 Task: Create a section Bug Bounty and in the section, add a milestone Continuous Integration and Continuous Deployment (CI/CD) Implementation in the project AgileFalcon
Action: Mouse moved to (49, 470)
Screenshot: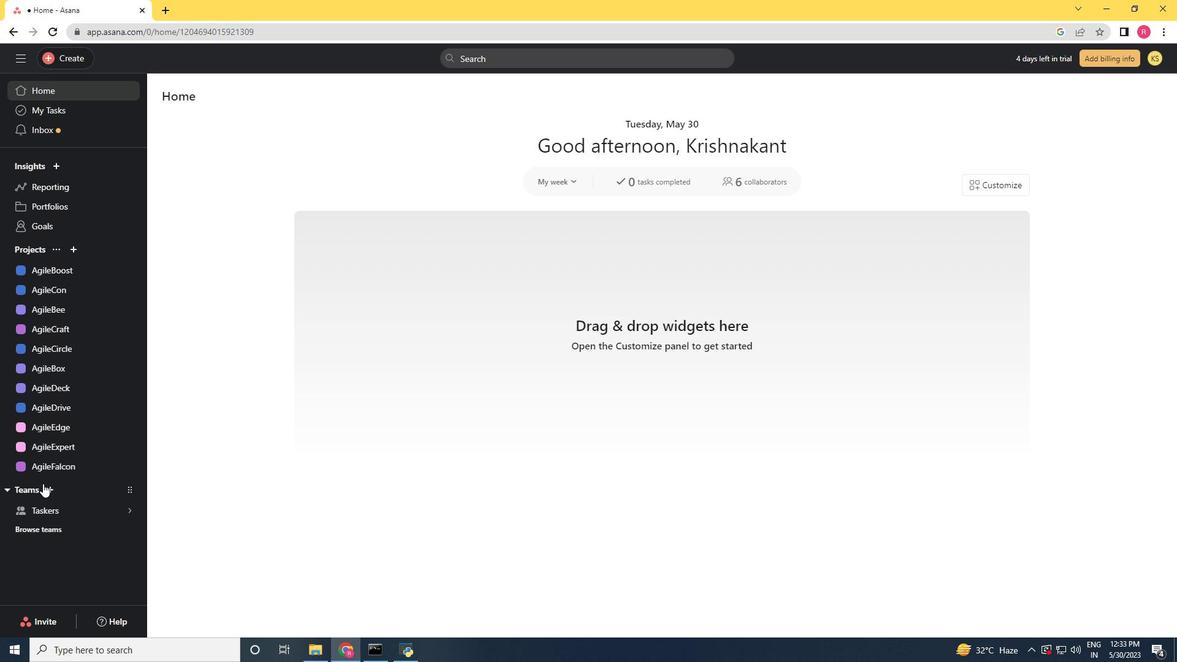 
Action: Mouse pressed left at (49, 470)
Screenshot: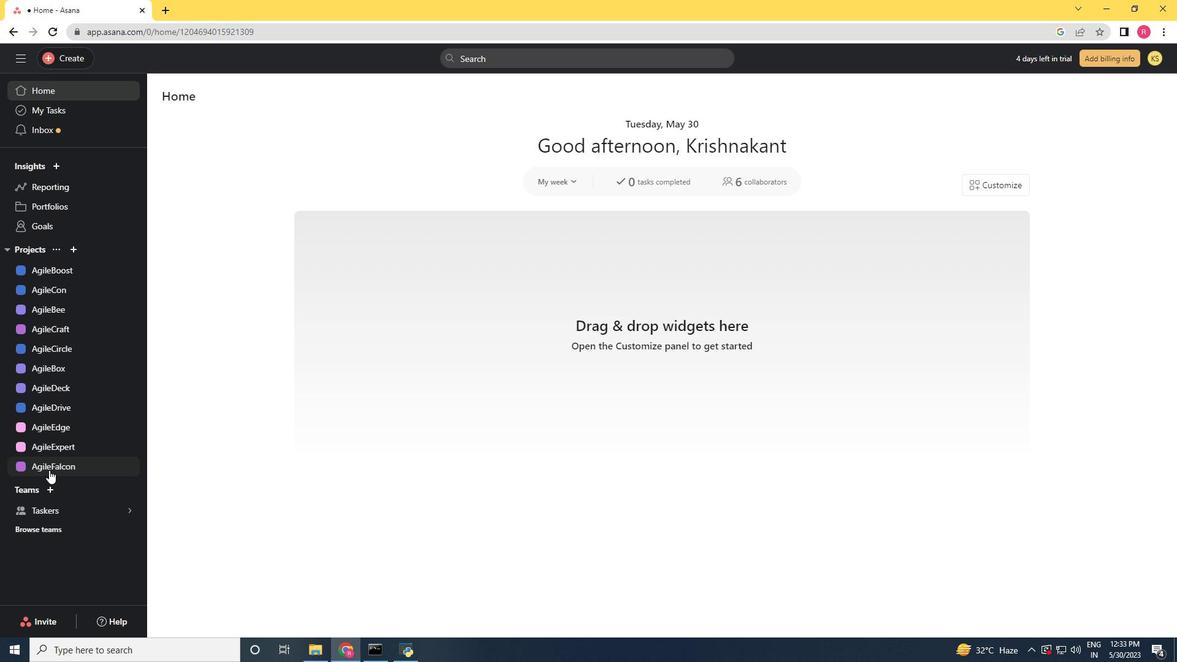 
Action: Mouse moved to (220, 591)
Screenshot: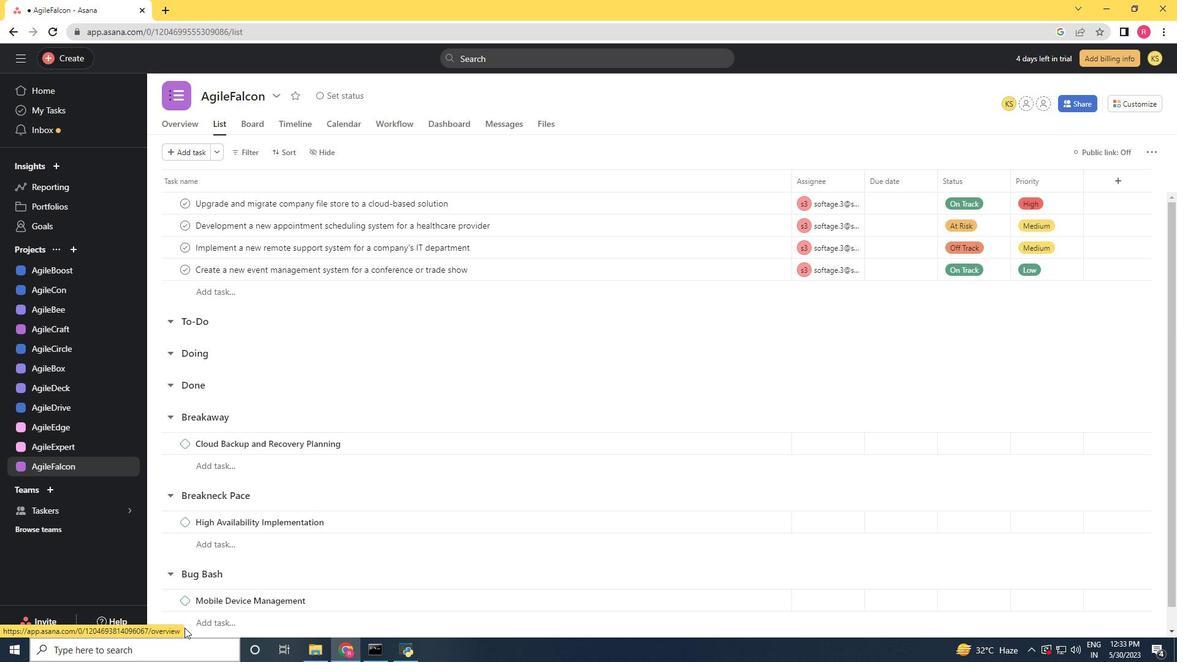 
Action: Mouse scrolled (220, 591) with delta (0, 0)
Screenshot: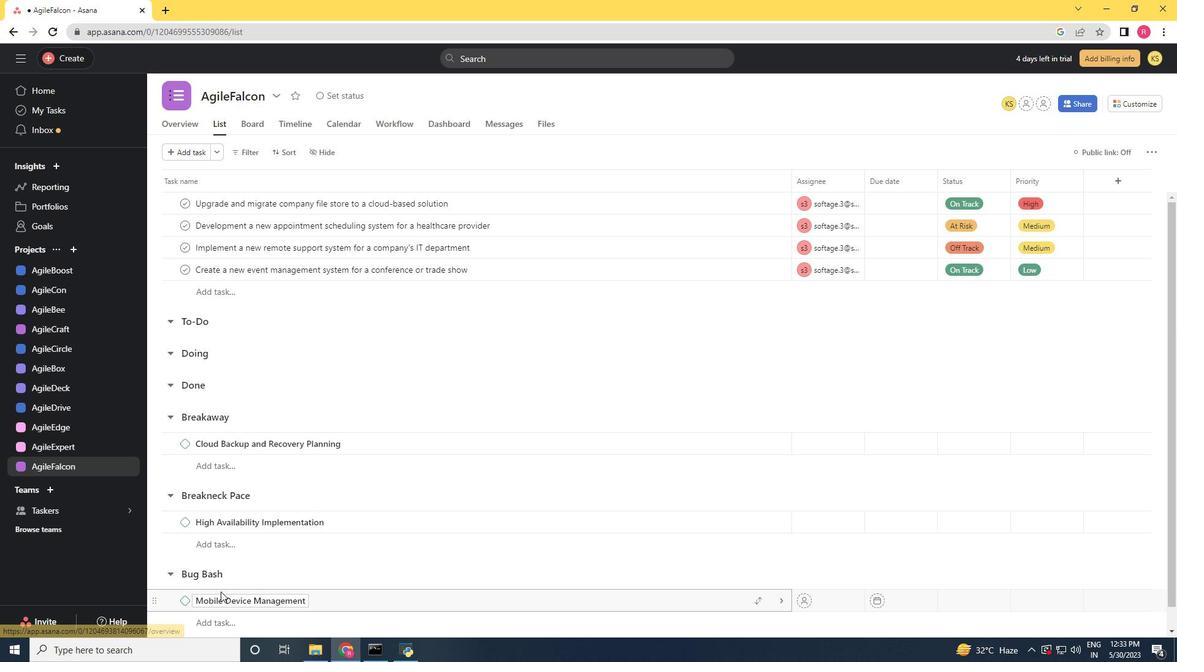 
Action: Mouse scrolled (220, 591) with delta (0, 0)
Screenshot: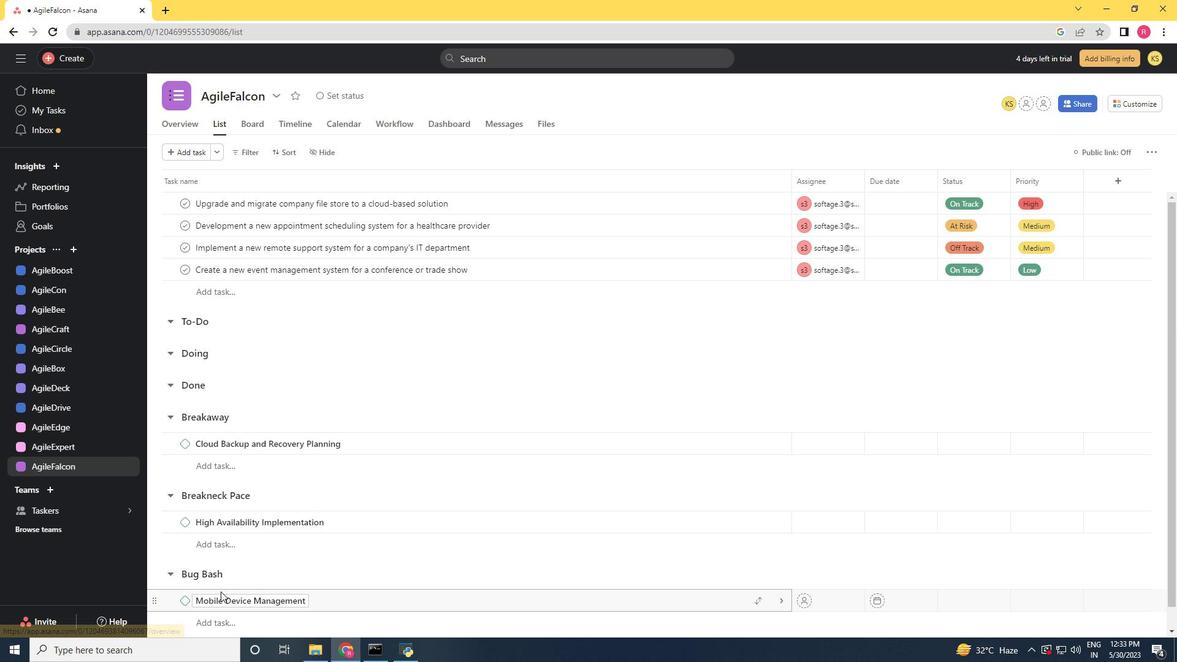 
Action: Mouse scrolled (220, 591) with delta (0, 0)
Screenshot: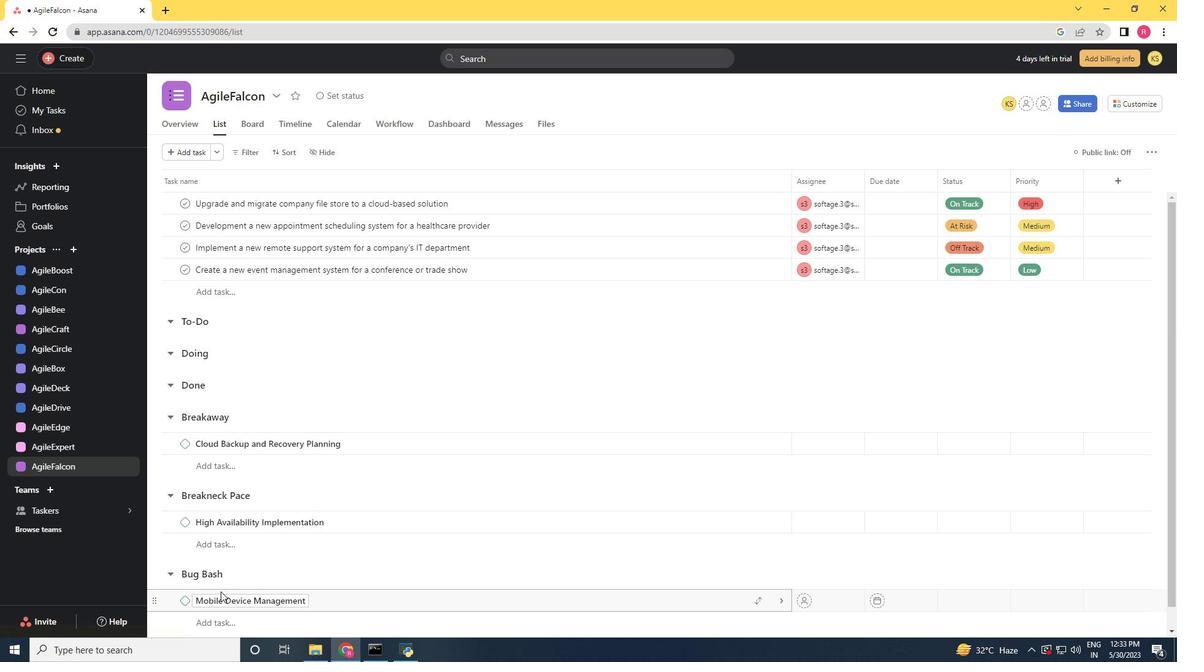 
Action: Mouse scrolled (220, 591) with delta (0, 0)
Screenshot: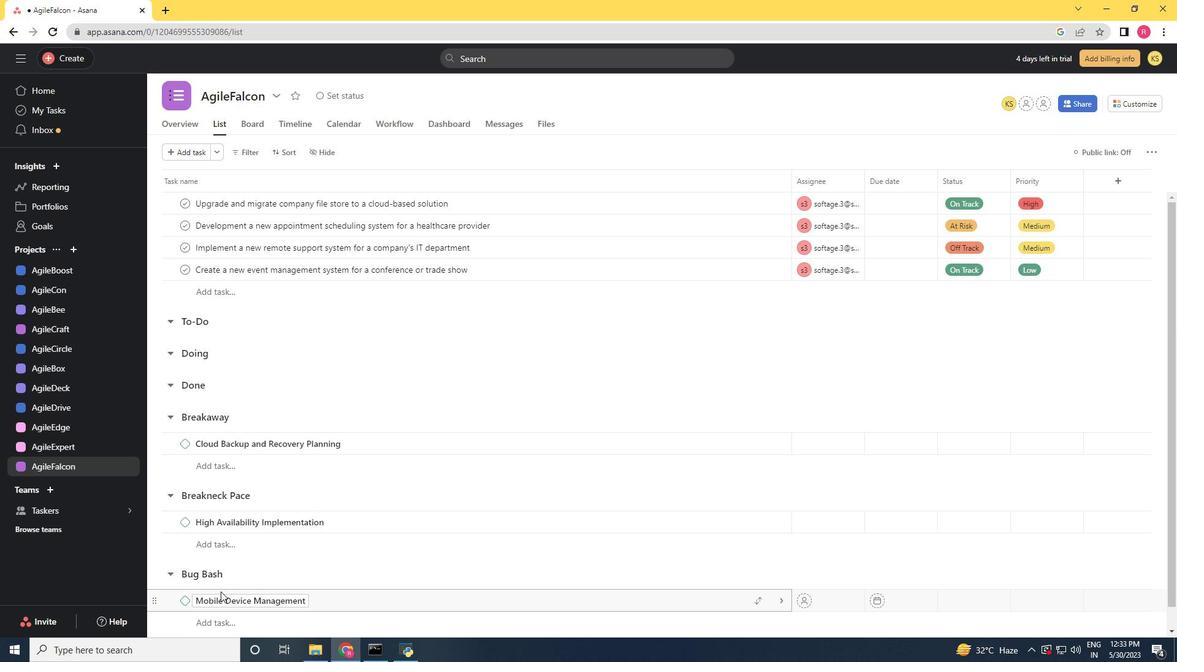 
Action: Mouse moved to (191, 620)
Screenshot: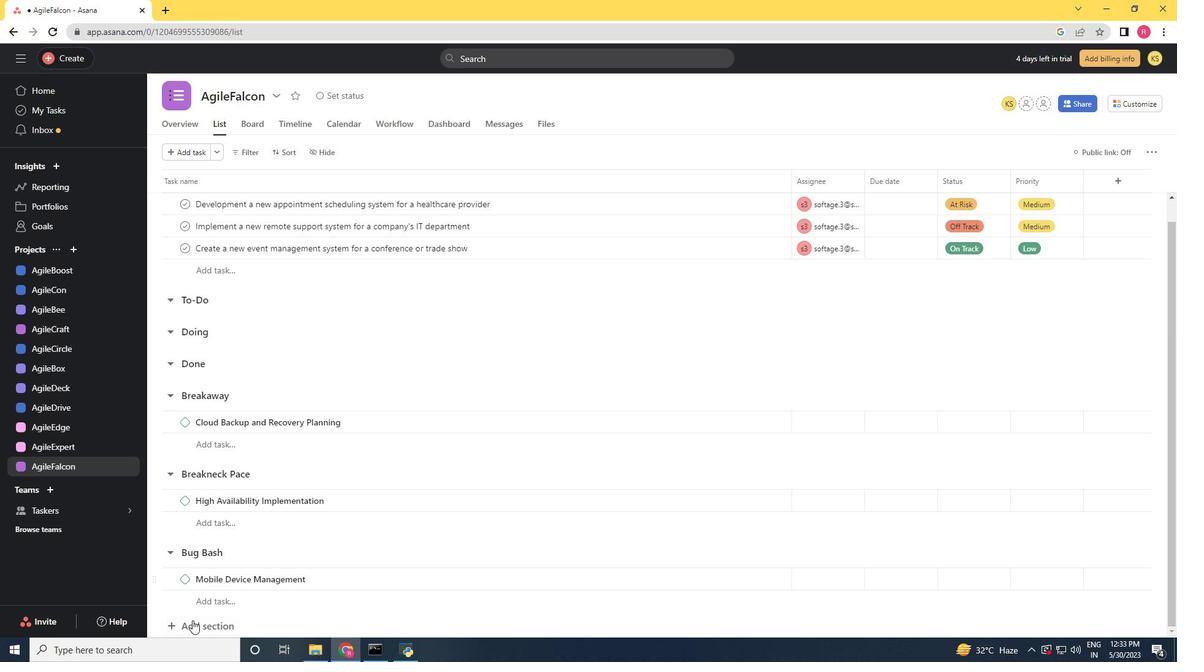 
Action: Mouse pressed left at (191, 620)
Screenshot: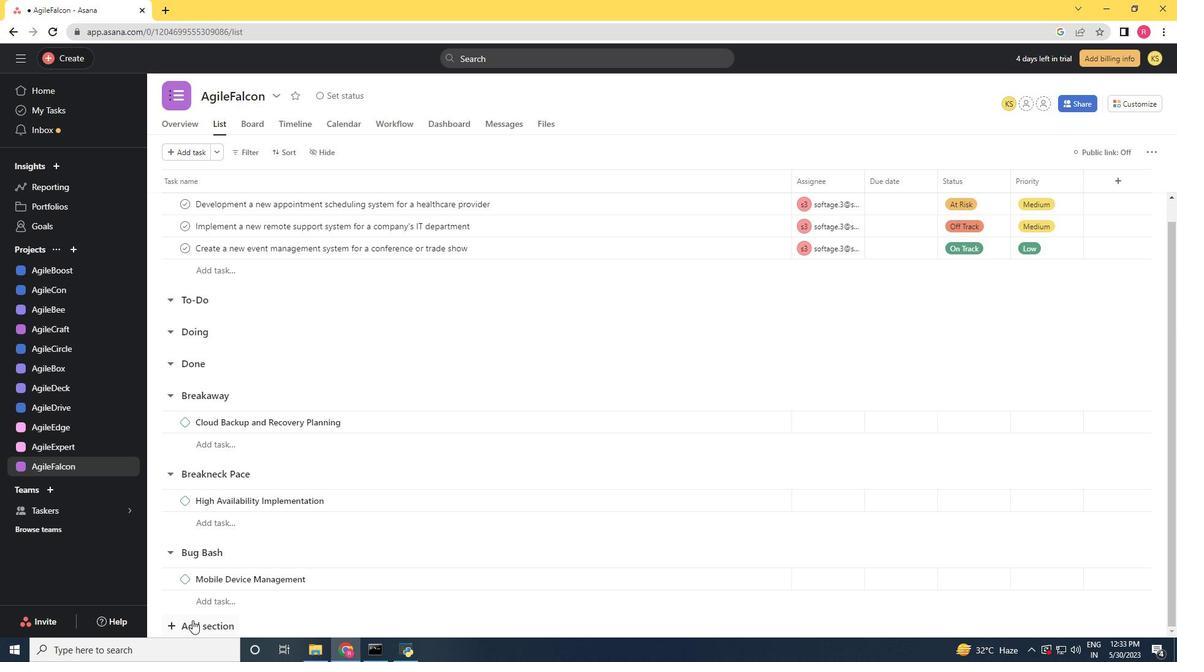 
Action: Key pressed <Key.shift>Bug<Key.space><Key.shift><Key.shift><Key.shift><Key.shift><Key.shift>Bounty<Key.enter><Key.shift><Key.shift><Key.shift><Key.shift><Key.shift>Continuous<Key.space><Key.shift>Integration<Key.space><Key.space>and<Key.space><Key.shift>Conte<Key.backspace>inuous<Key.space><Key.shift>Deployment<Key.space><Key.shift_r><Key.shift_r><Key.shift_r>(CI/<Key.shift_r><Key.shift_r><Key.shift_r><Key.shift_r><Key.shift_r><Key.shift_r><Key.shift_r><Key.shift_r><Key.shift_r><Key.shift_r>CD)<Key.space><Key.shift>Implement<Key.space>
Screenshot: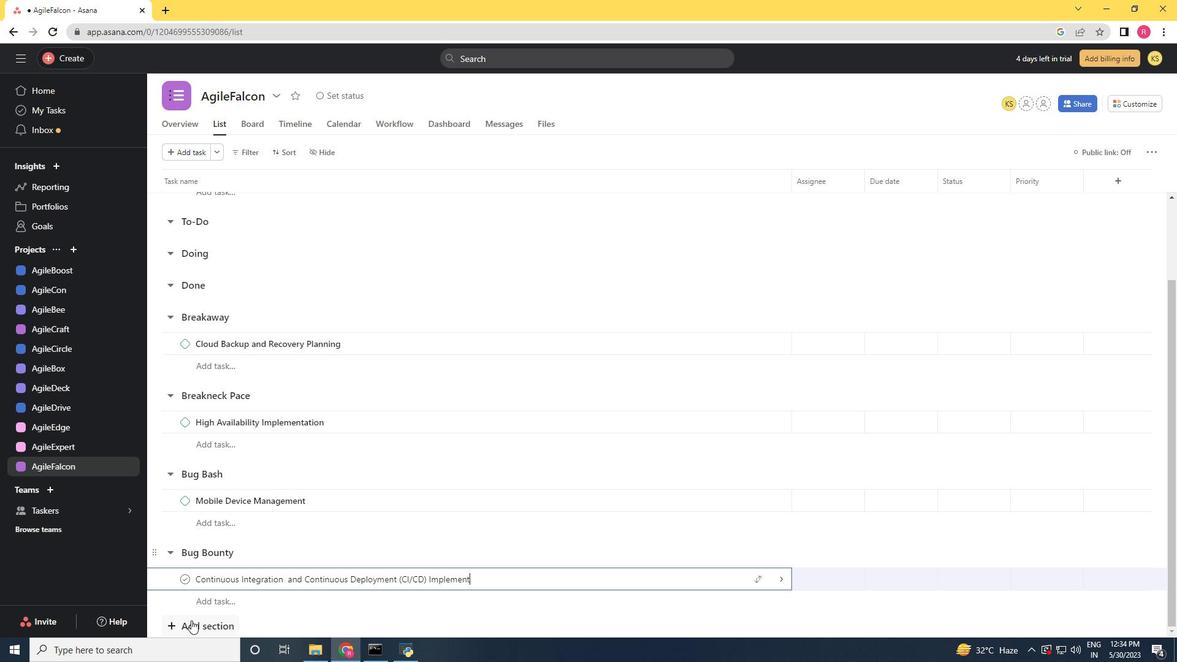 
Action: Mouse moved to (575, 579)
Screenshot: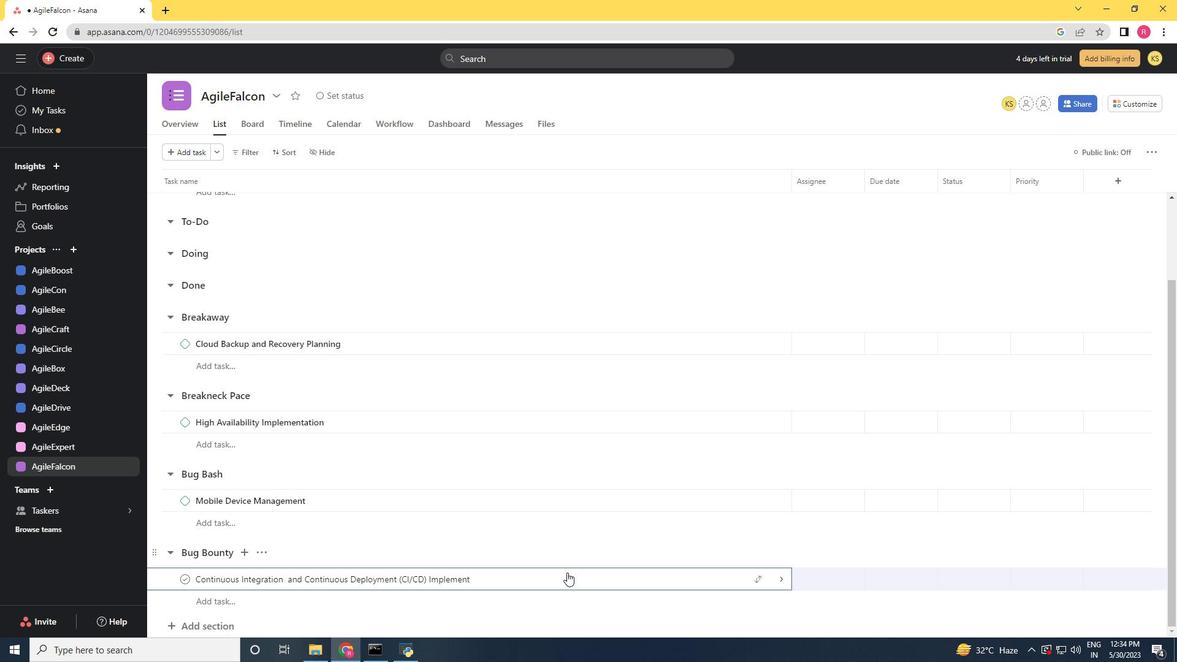 
Action: Mouse pressed right at (575, 579)
Screenshot: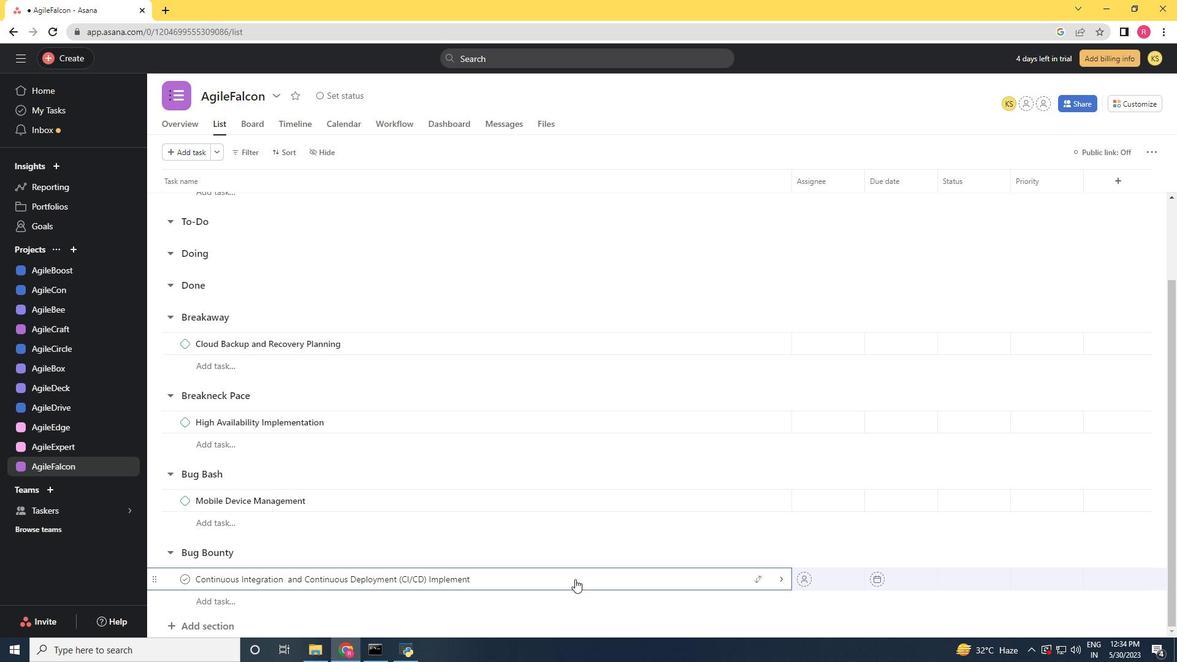 
Action: Mouse moved to (660, 516)
Screenshot: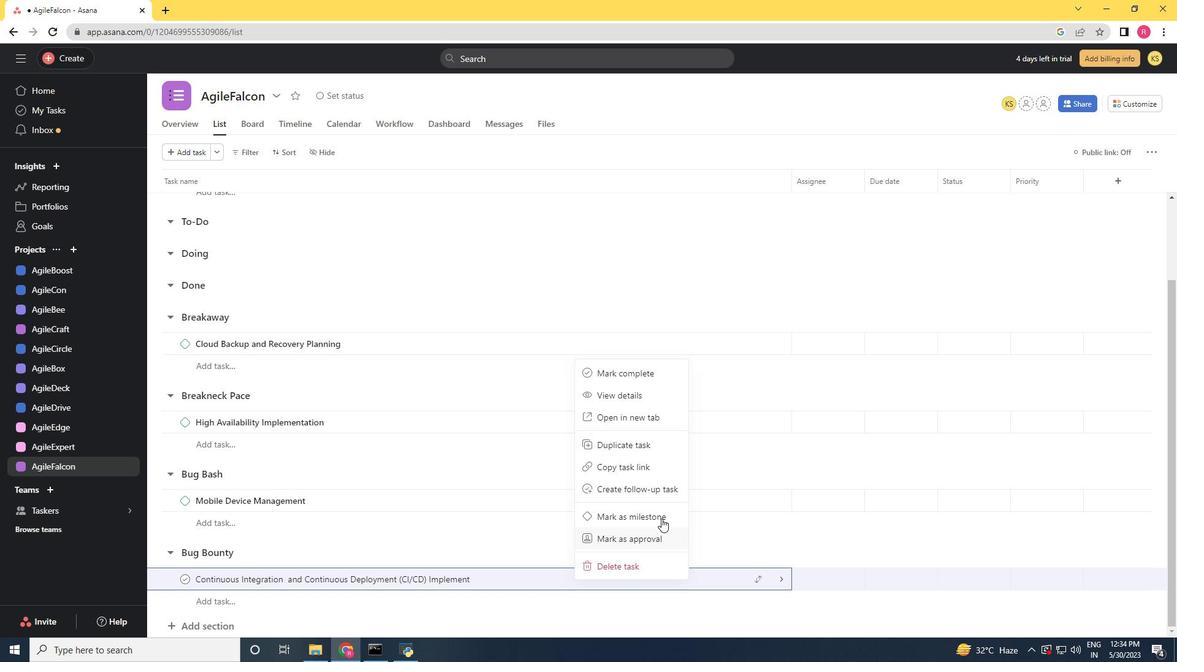 
Action: Mouse pressed left at (660, 516)
Screenshot: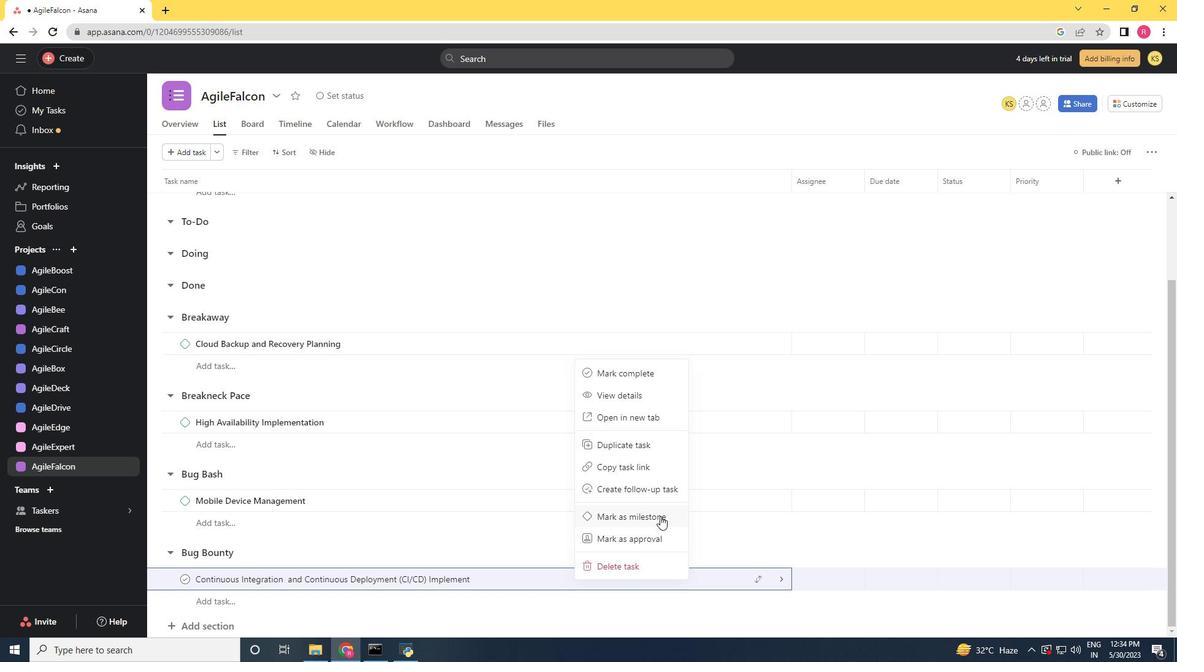 
